 Task: Create a due date automation trigger when advanced on, 2 working days after a card is due add content with a name not starting with resume at 11:00 AM.
Action: Mouse moved to (1047, 76)
Screenshot: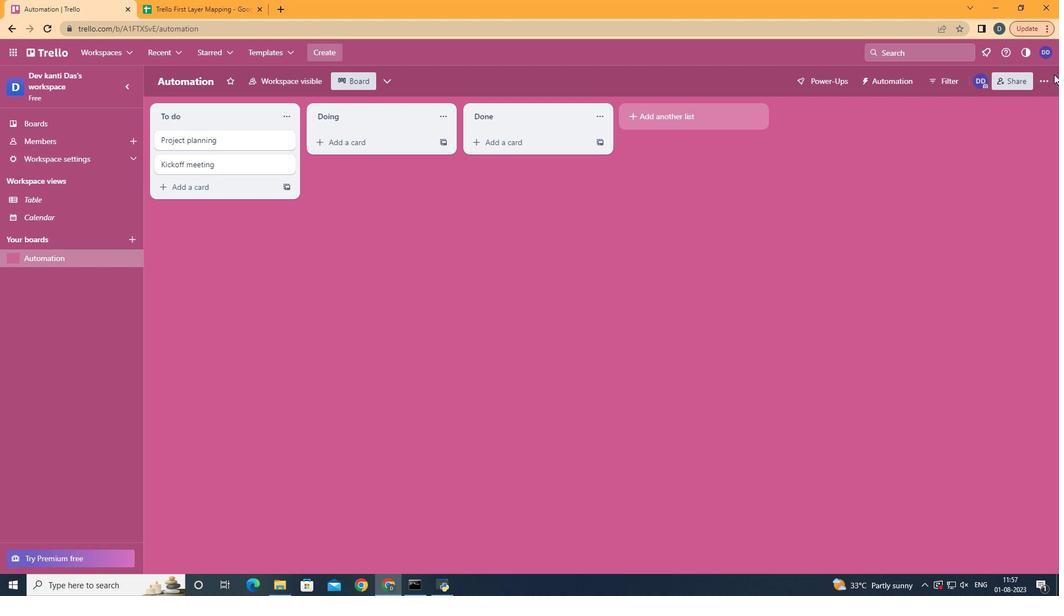 
Action: Mouse pressed left at (1047, 76)
Screenshot: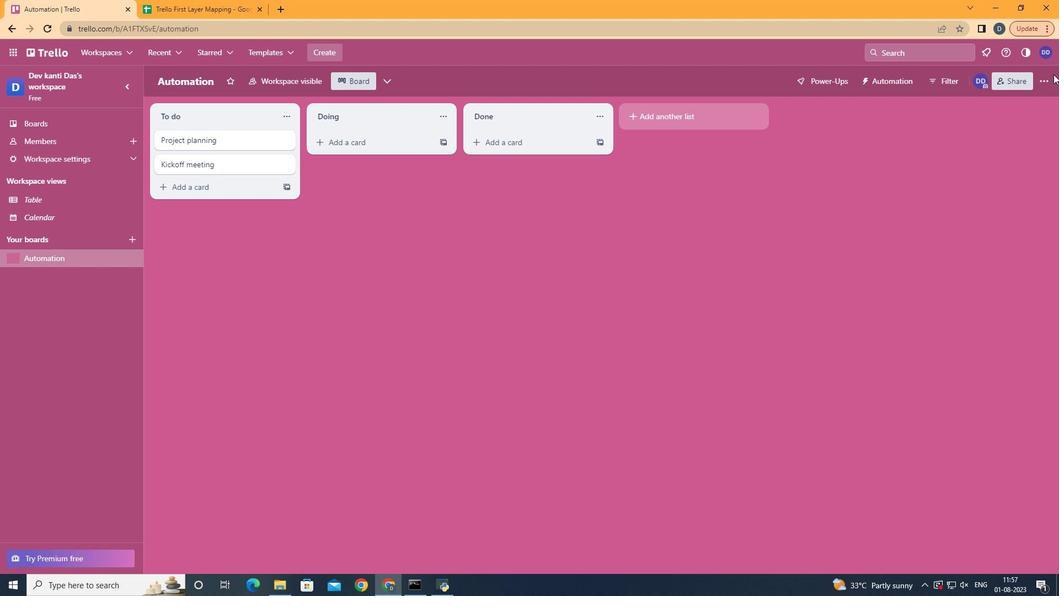 
Action: Mouse moved to (965, 241)
Screenshot: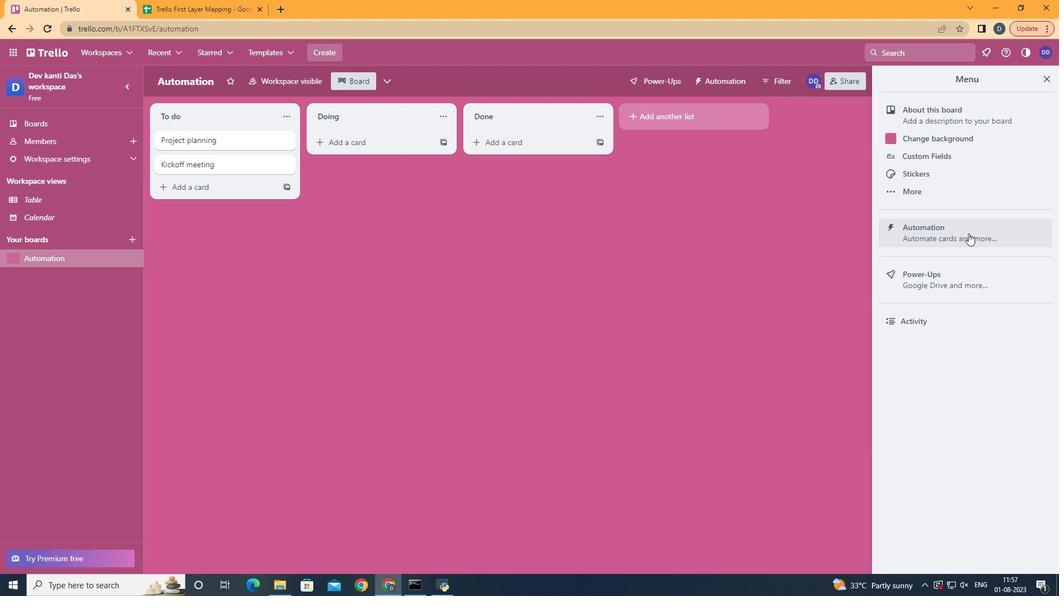 
Action: Mouse pressed left at (965, 241)
Screenshot: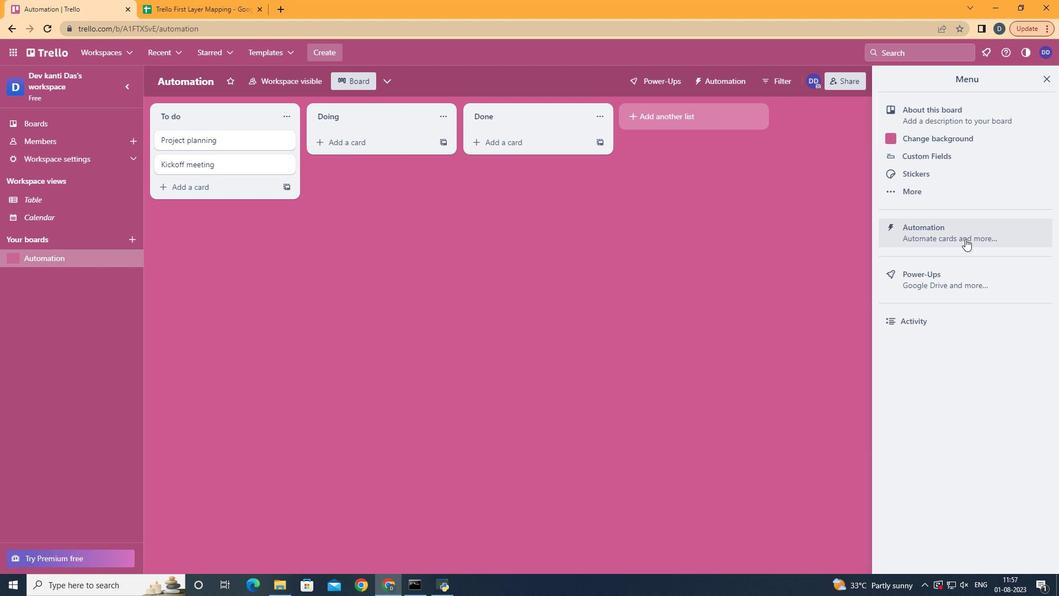 
Action: Mouse moved to (215, 224)
Screenshot: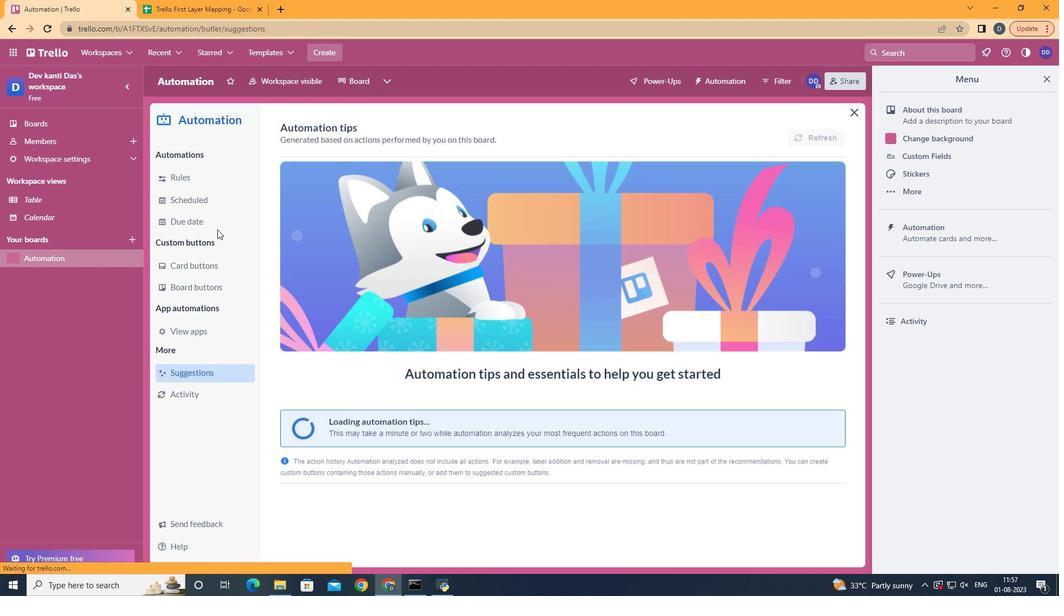 
Action: Mouse pressed left at (215, 224)
Screenshot: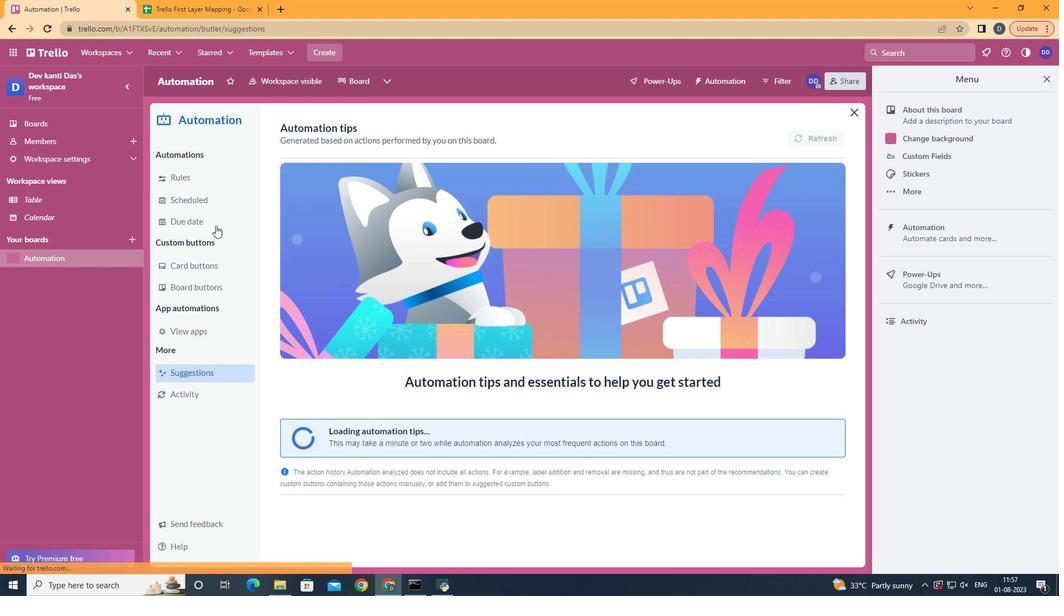 
Action: Mouse moved to (777, 143)
Screenshot: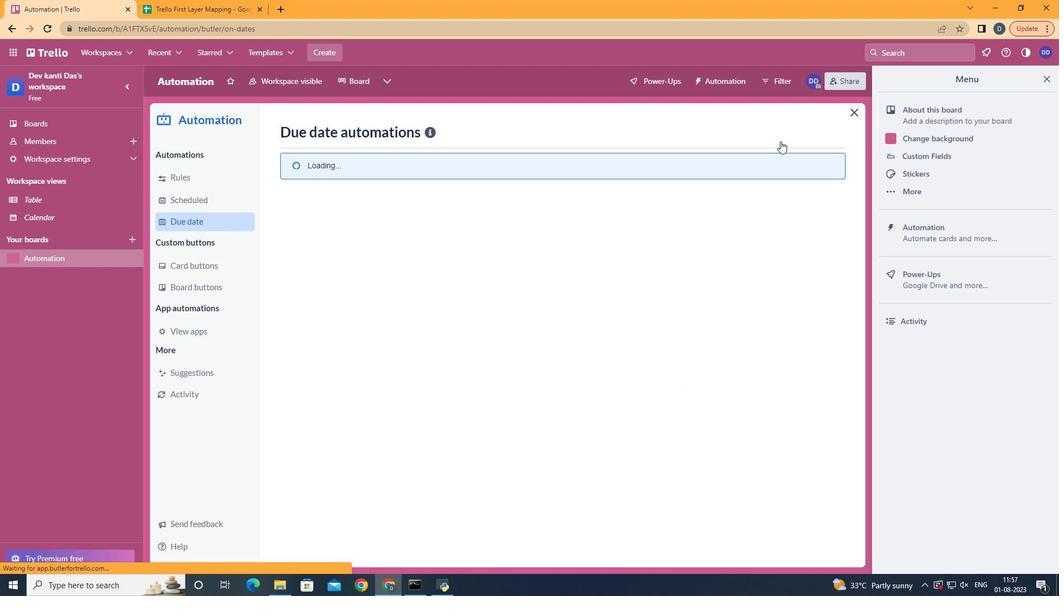 
Action: Mouse pressed left at (777, 143)
Screenshot: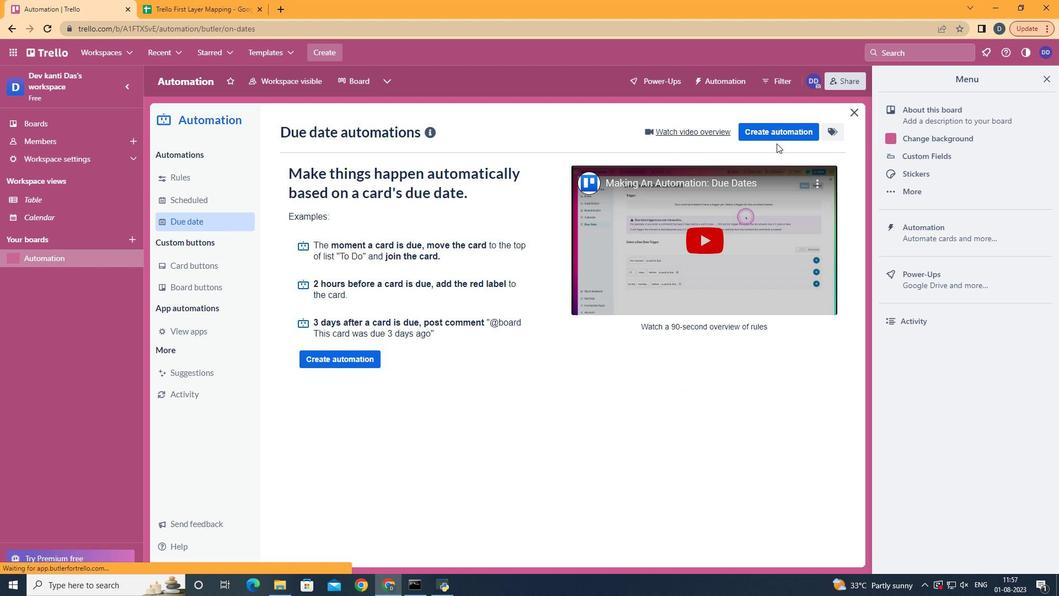 
Action: Mouse moved to (777, 136)
Screenshot: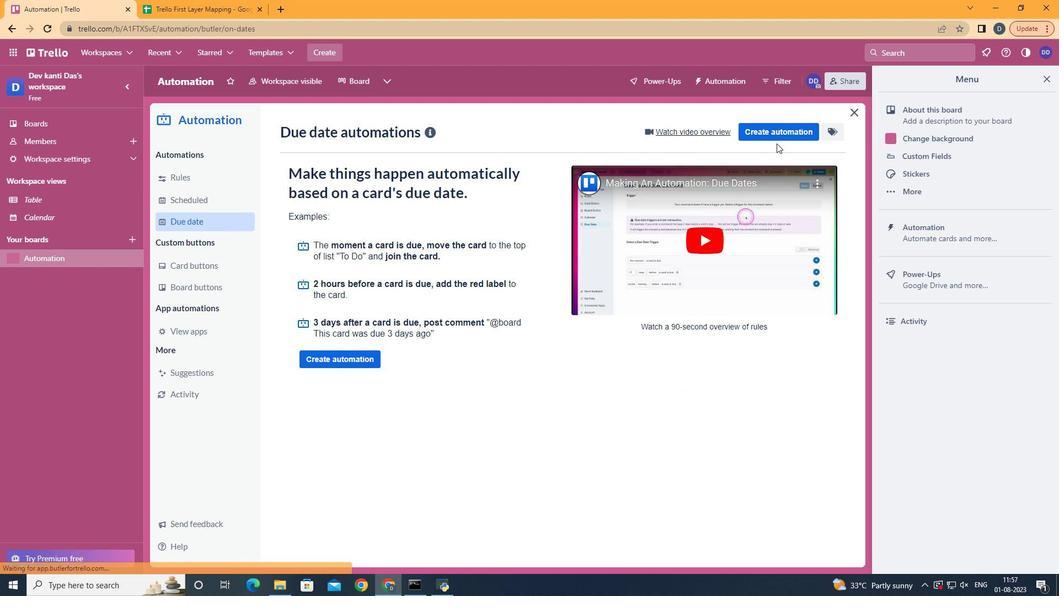 
Action: Mouse pressed left at (777, 136)
Screenshot: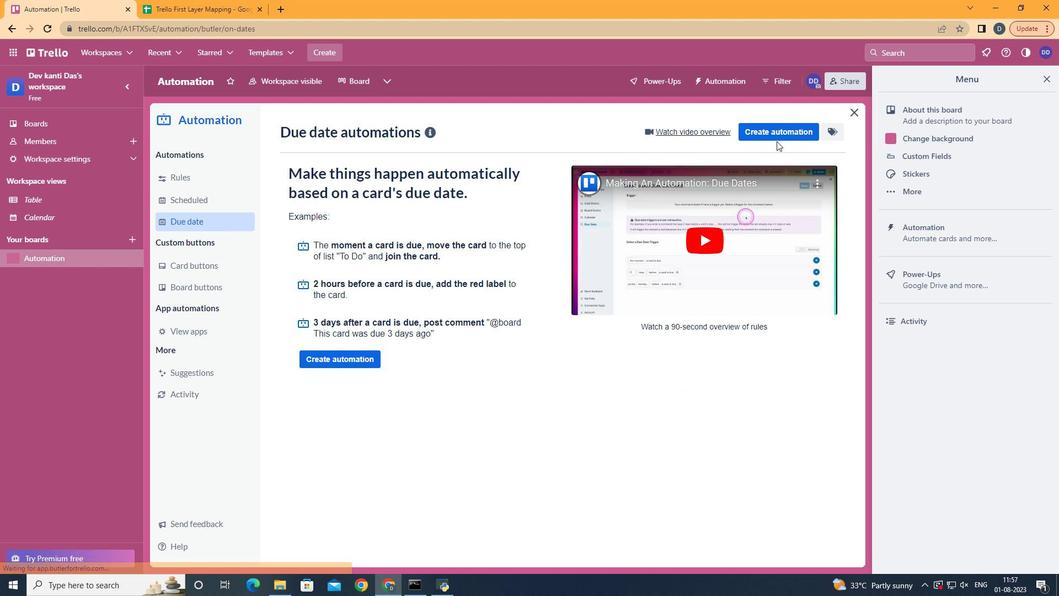 
Action: Mouse moved to (567, 235)
Screenshot: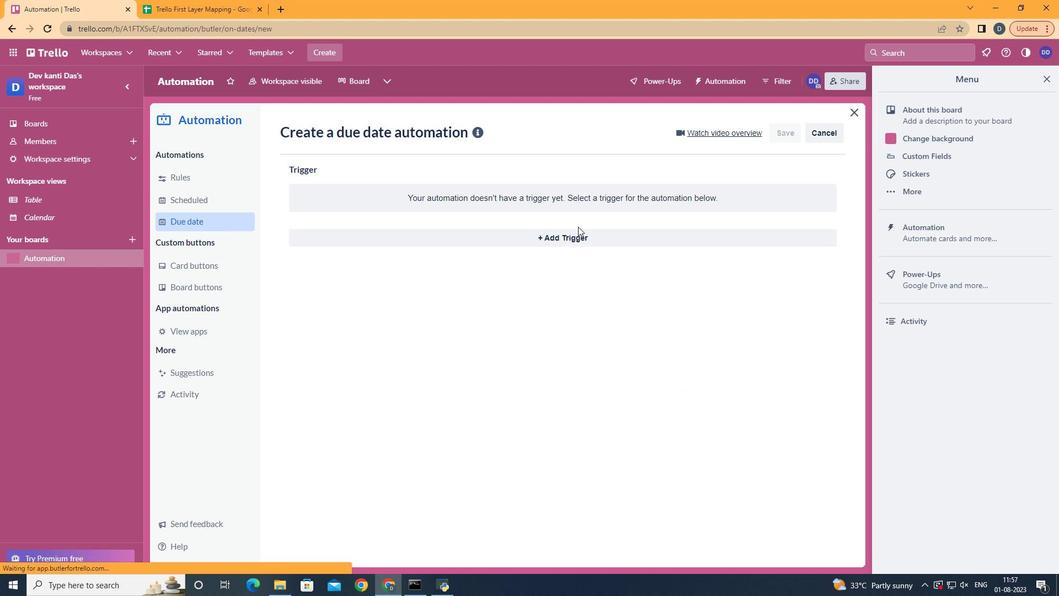 
Action: Mouse pressed left at (567, 235)
Screenshot: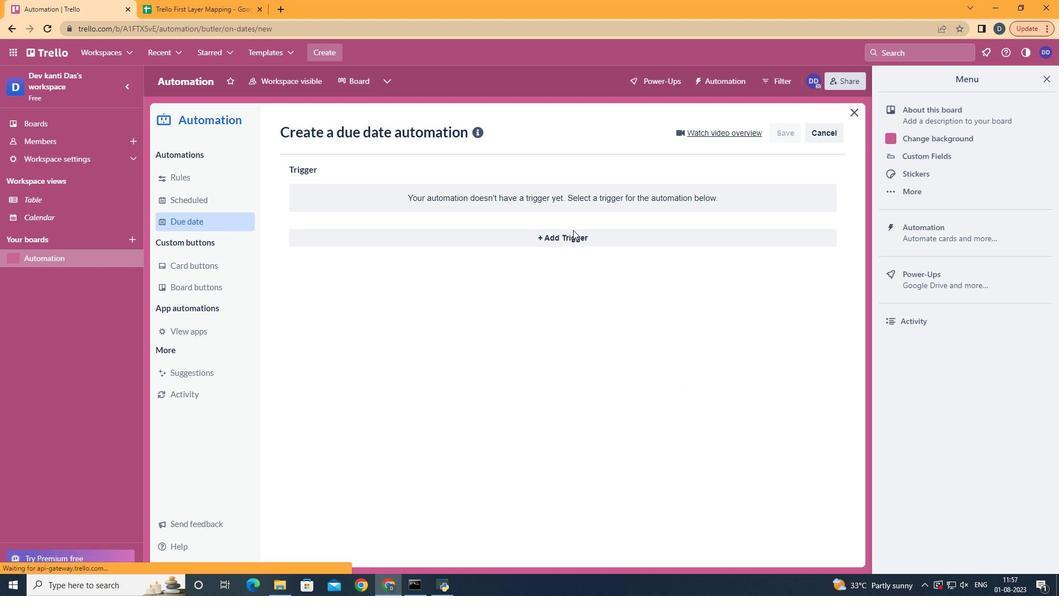 
Action: Mouse moved to (352, 446)
Screenshot: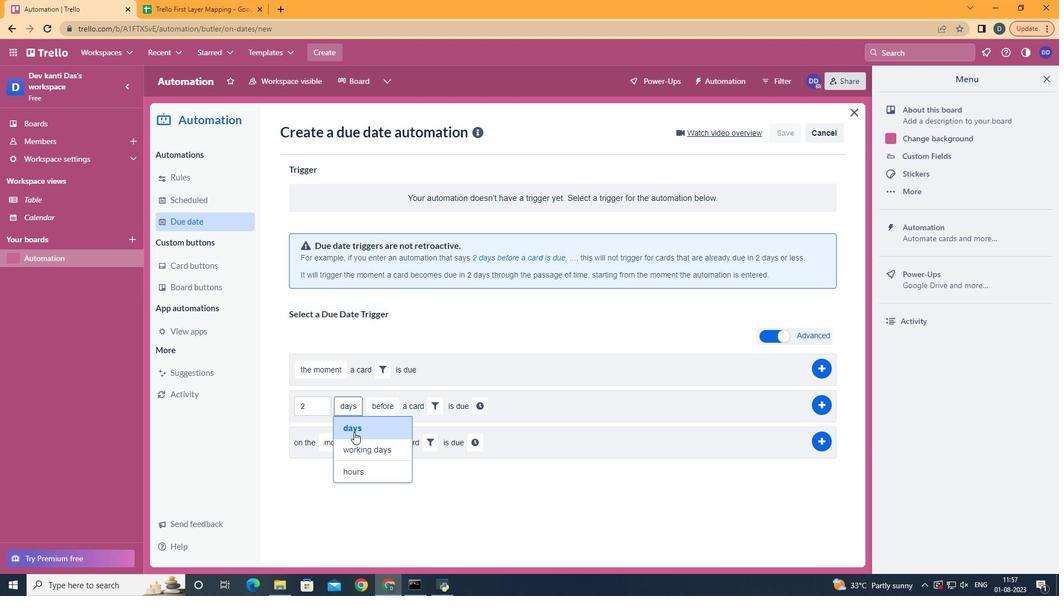 
Action: Mouse pressed left at (352, 446)
Screenshot: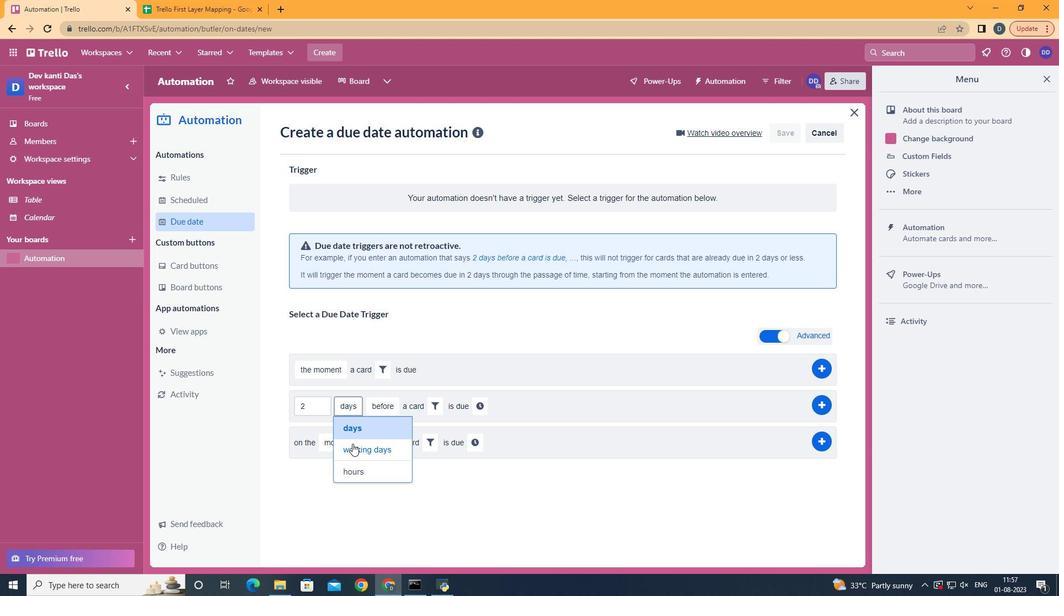 
Action: Mouse moved to (415, 444)
Screenshot: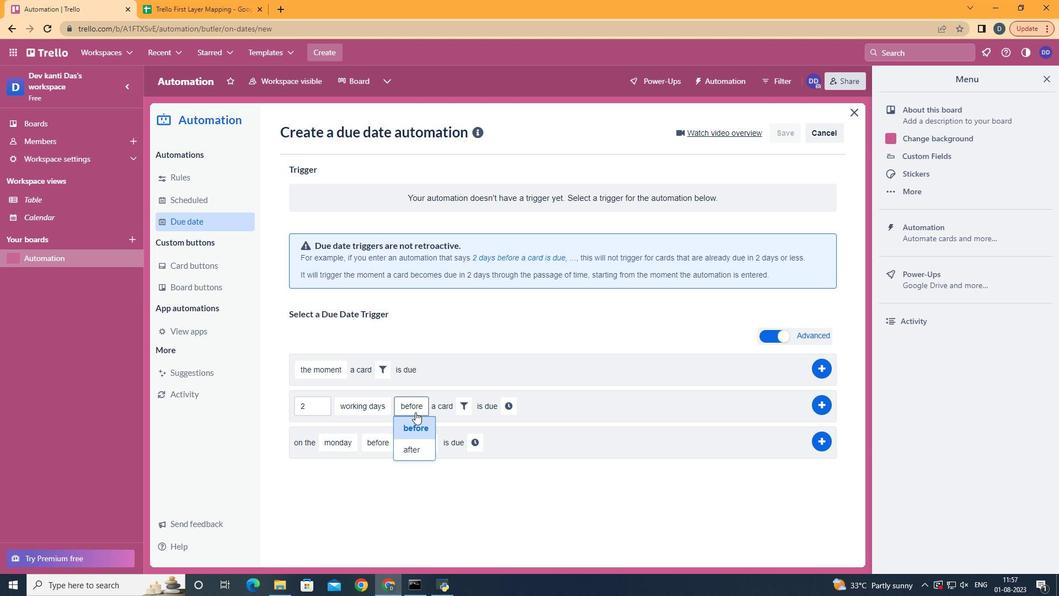 
Action: Mouse pressed left at (415, 444)
Screenshot: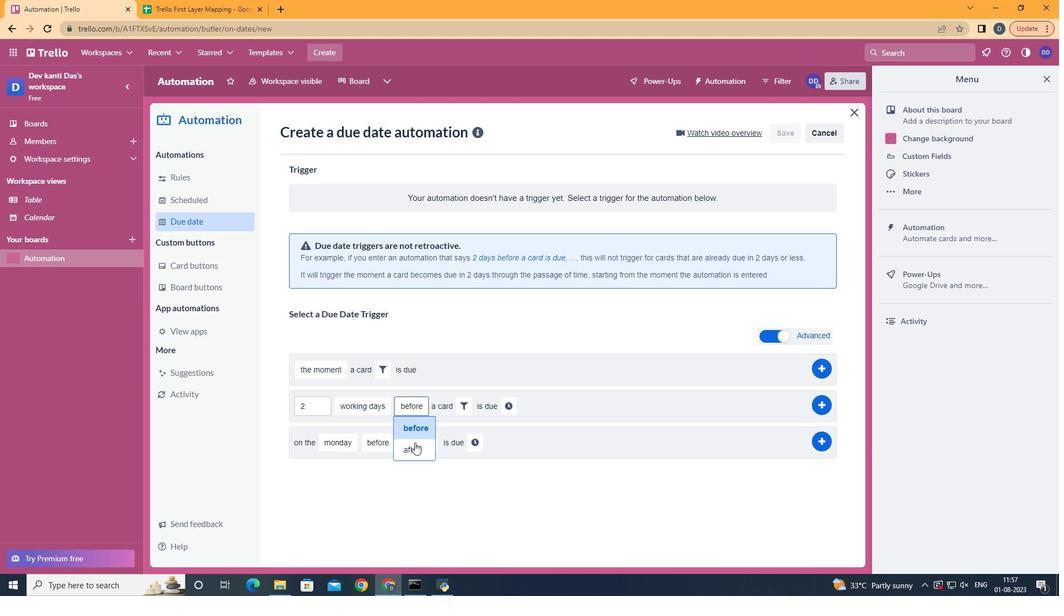 
Action: Mouse moved to (450, 408)
Screenshot: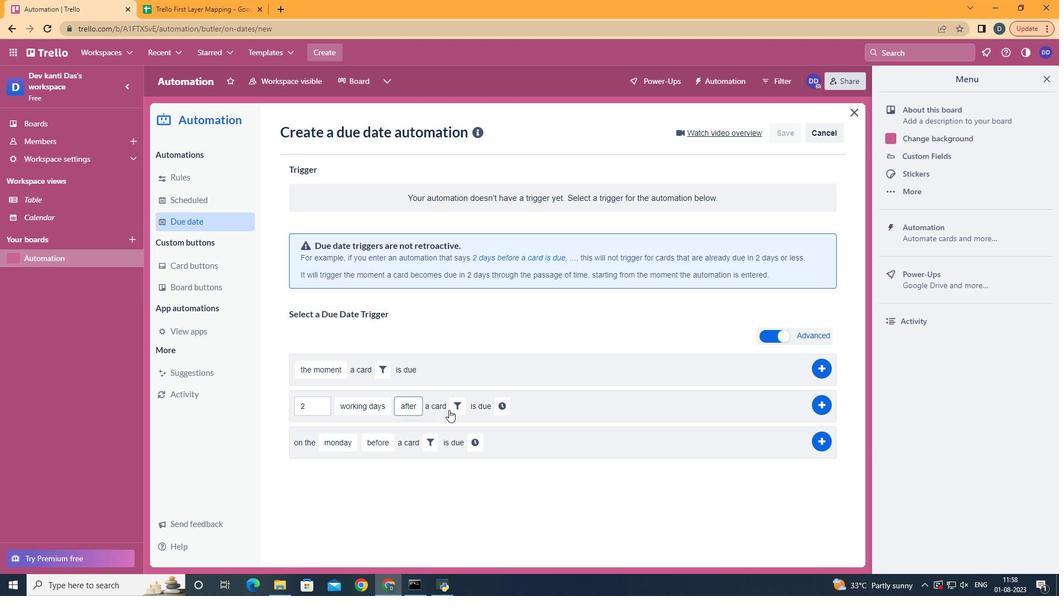 
Action: Mouse pressed left at (450, 408)
Screenshot: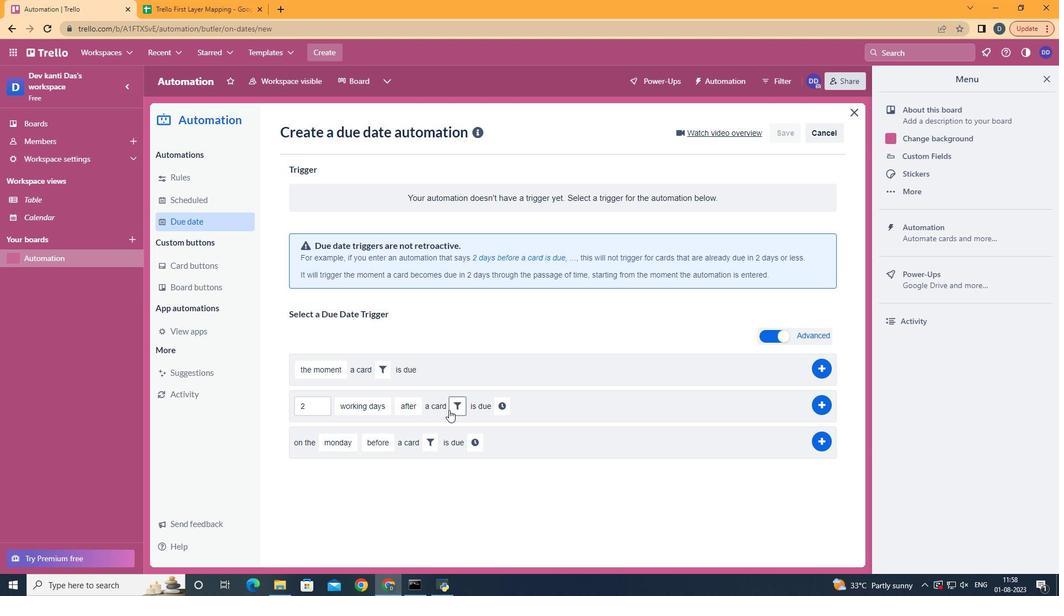 
Action: Mouse moved to (595, 436)
Screenshot: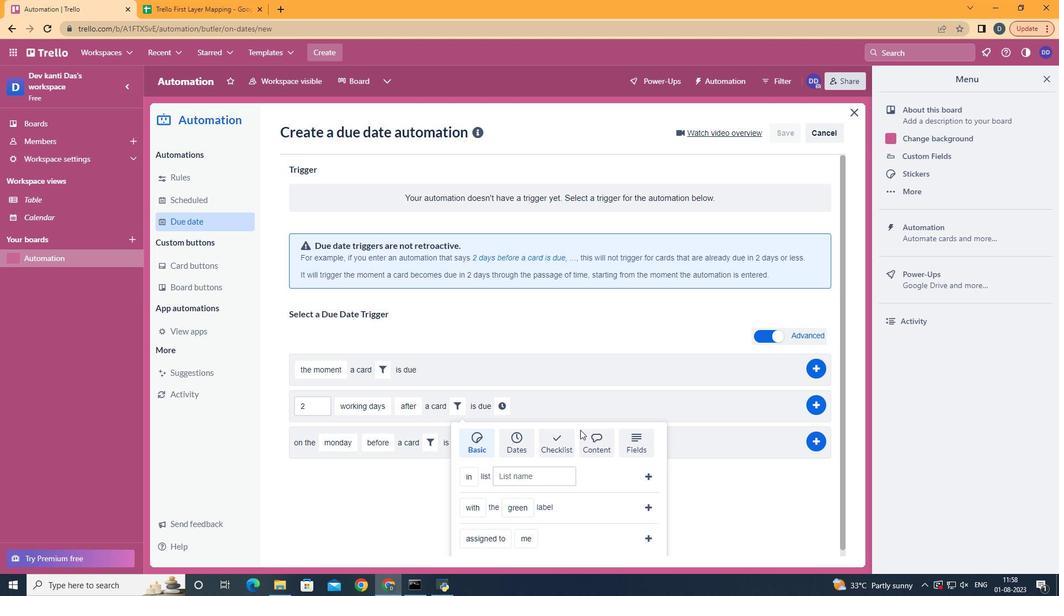 
Action: Mouse pressed left at (595, 436)
Screenshot: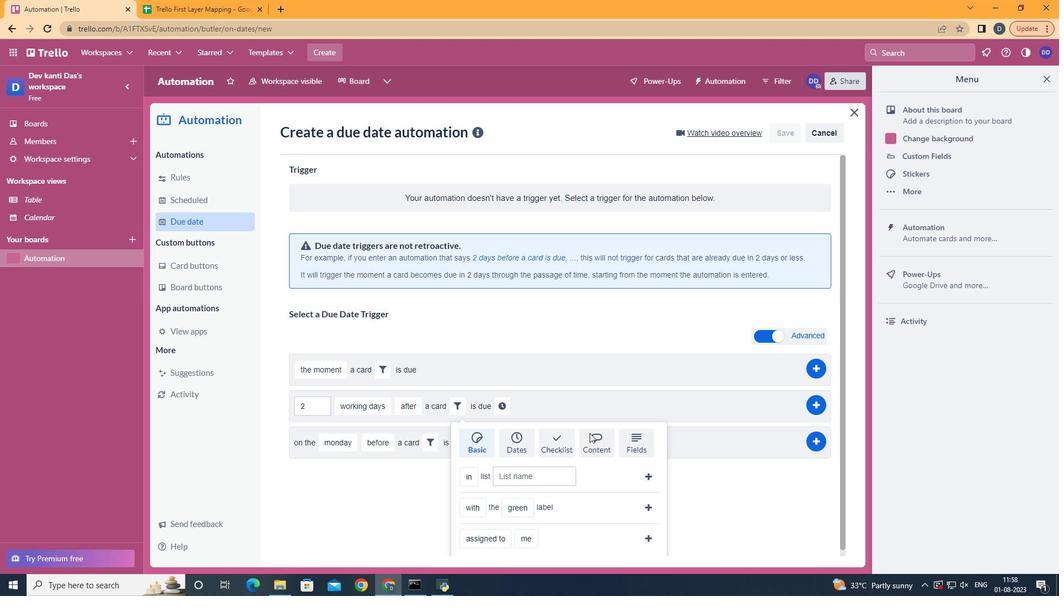 
Action: Mouse scrolled (595, 435) with delta (0, 0)
Screenshot: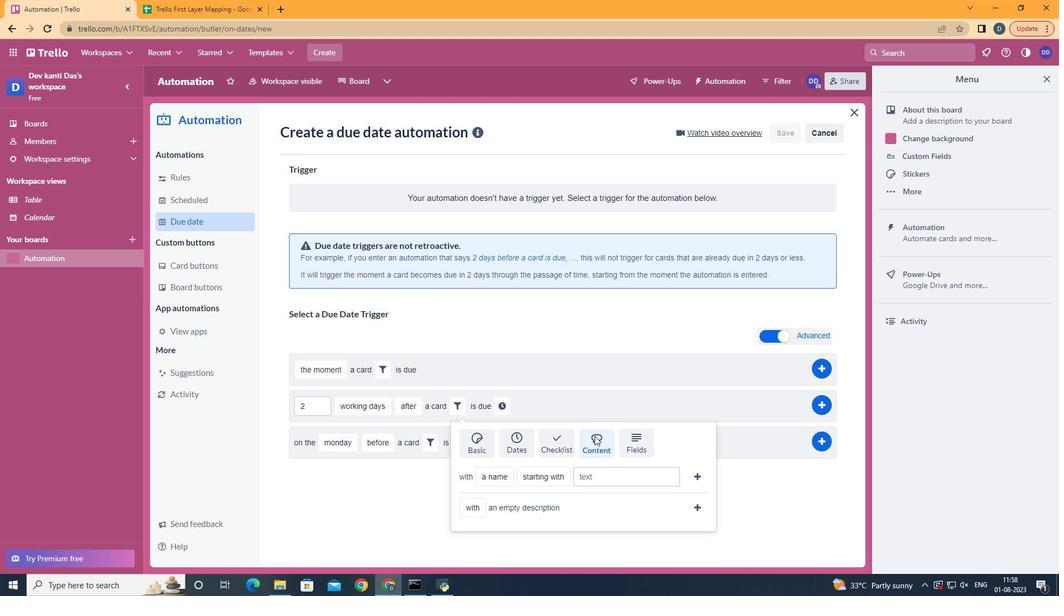 
Action: Mouse scrolled (595, 435) with delta (0, 0)
Screenshot: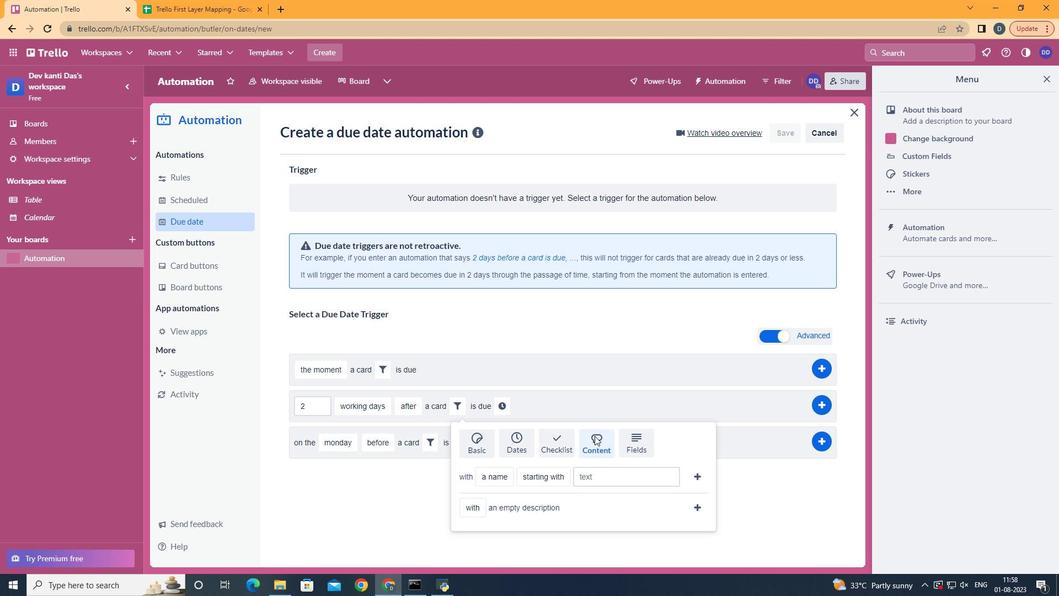 
Action: Mouse scrolled (595, 435) with delta (0, 0)
Screenshot: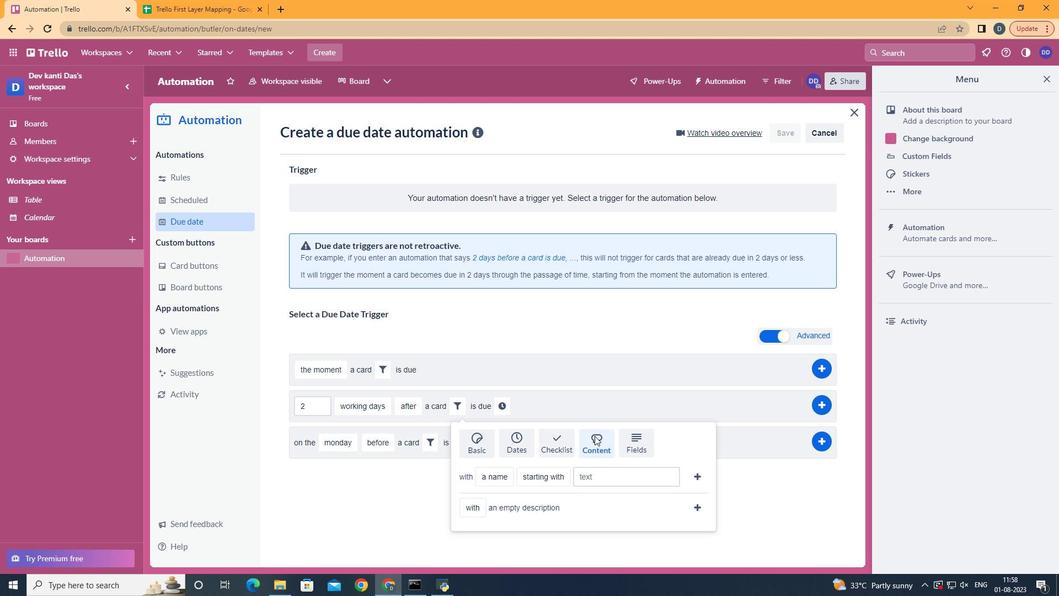 
Action: Mouse scrolled (595, 435) with delta (0, 0)
Screenshot: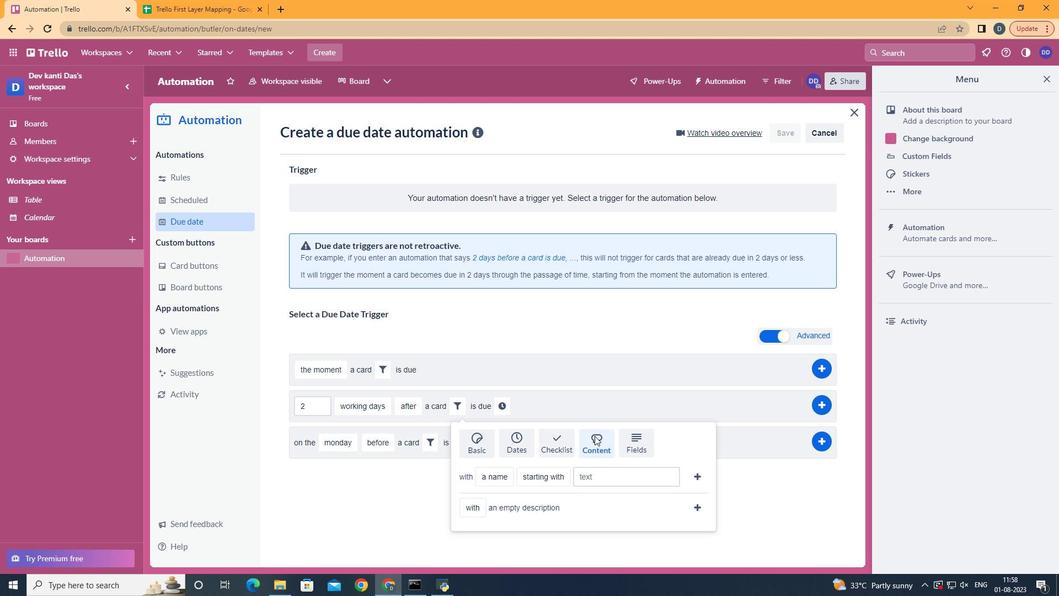
Action: Mouse moved to (505, 495)
Screenshot: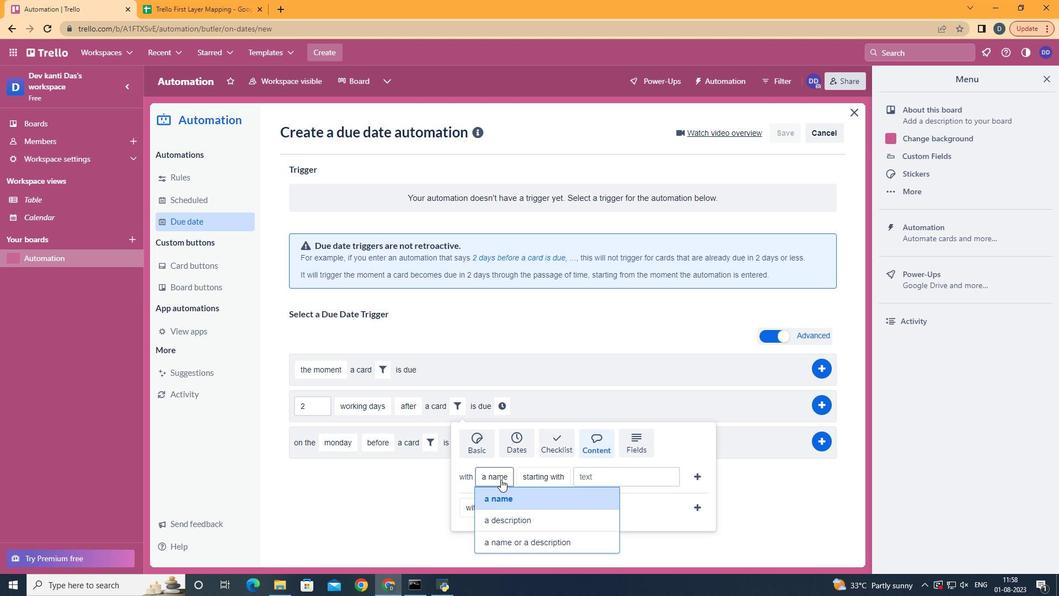 
Action: Mouse pressed left at (505, 495)
Screenshot: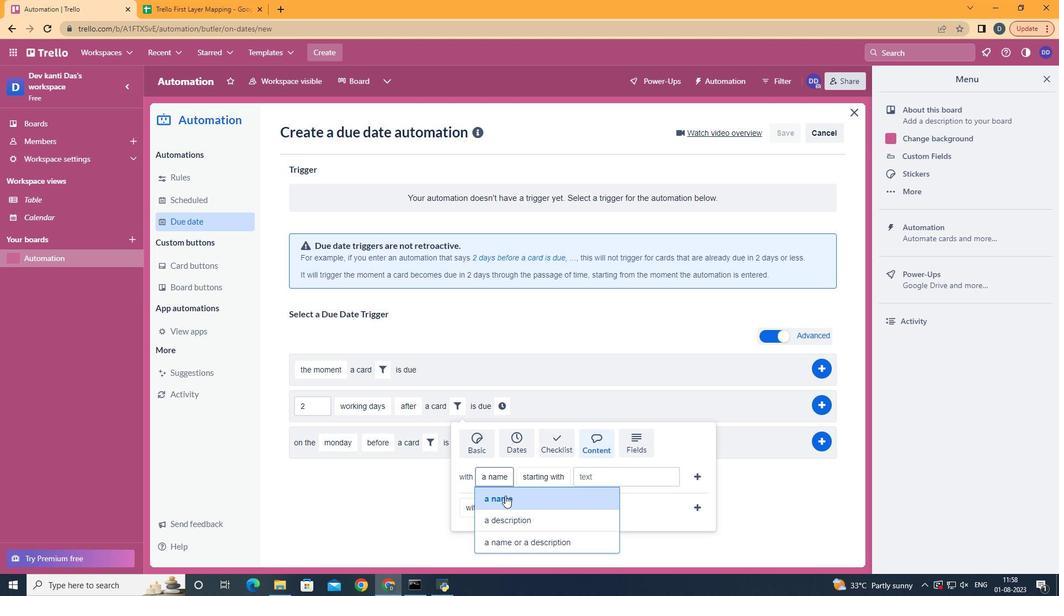 
Action: Mouse moved to (561, 405)
Screenshot: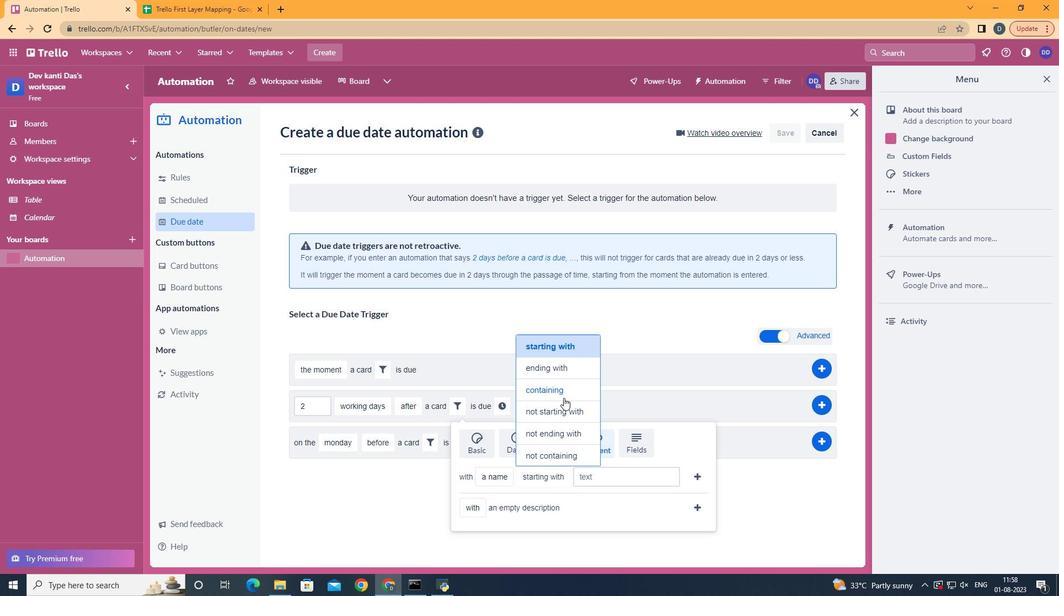 
Action: Mouse pressed left at (561, 405)
Screenshot: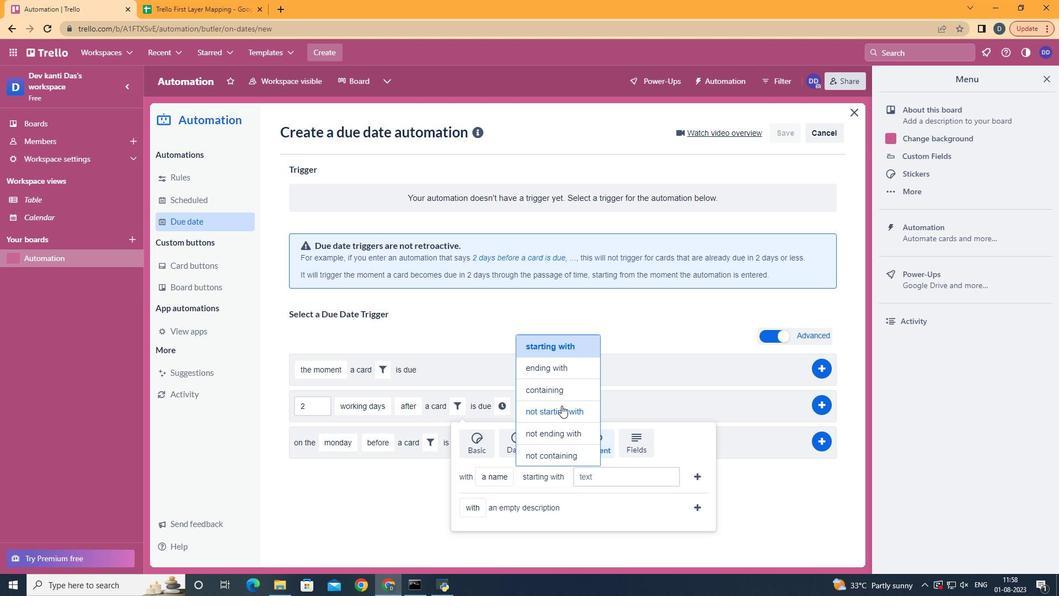 
Action: Mouse moved to (618, 466)
Screenshot: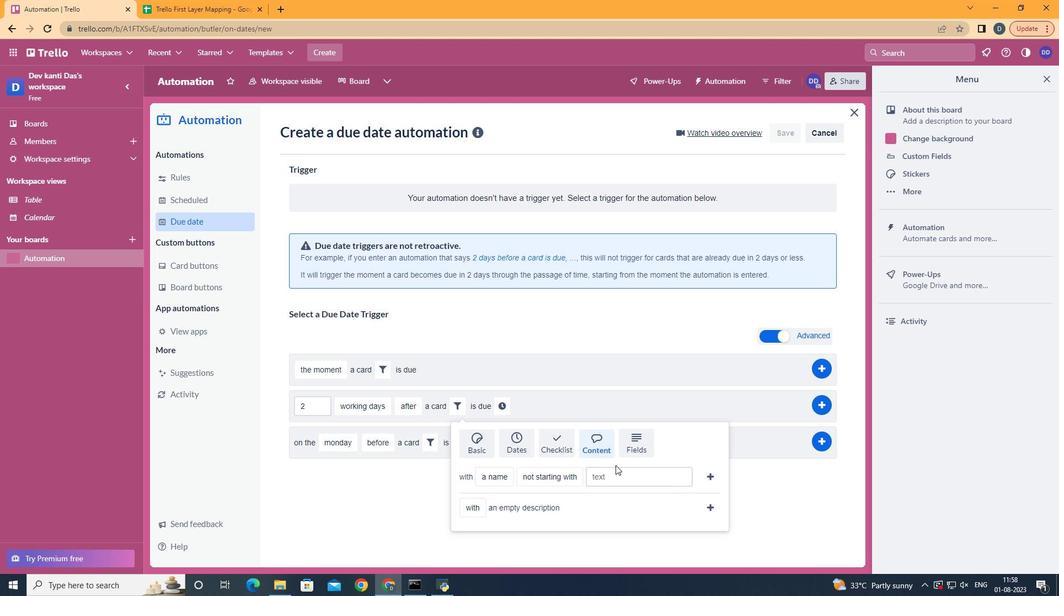 
Action: Mouse pressed left at (618, 466)
Screenshot: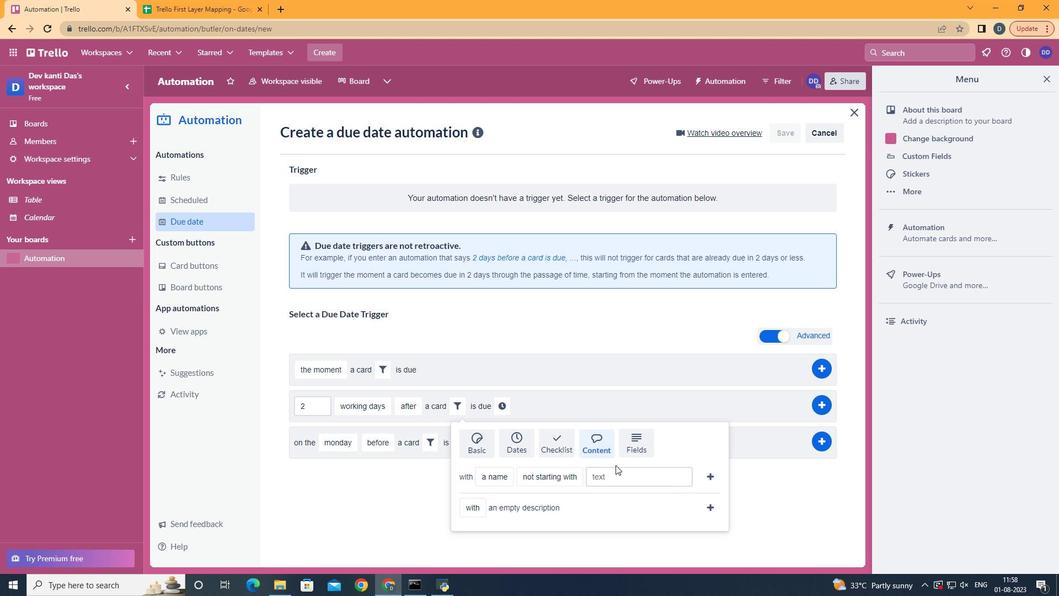 
Action: Mouse moved to (619, 466)
Screenshot: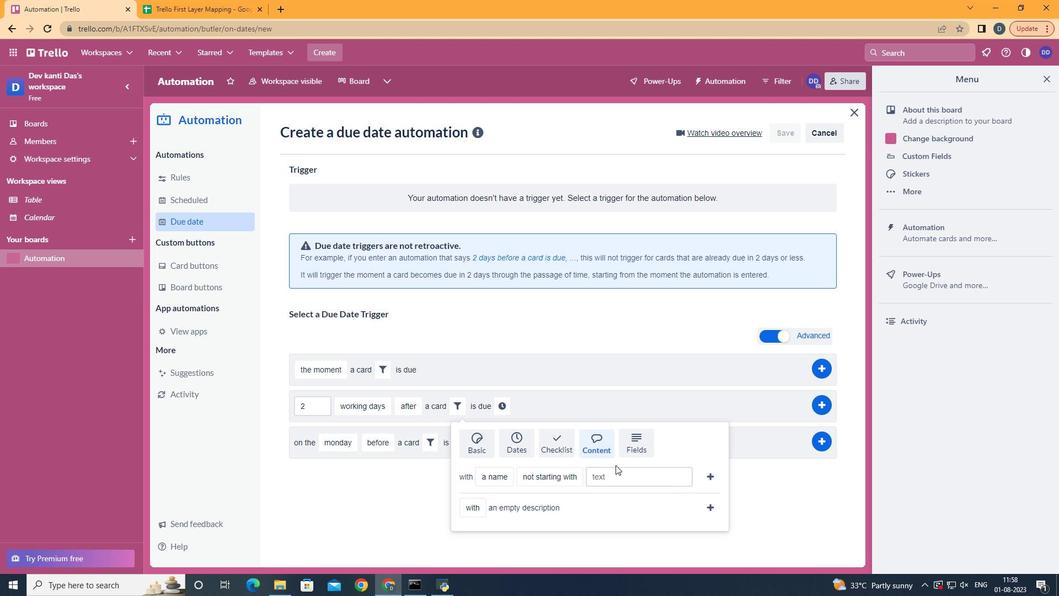 
Action: Key pressed re
Screenshot: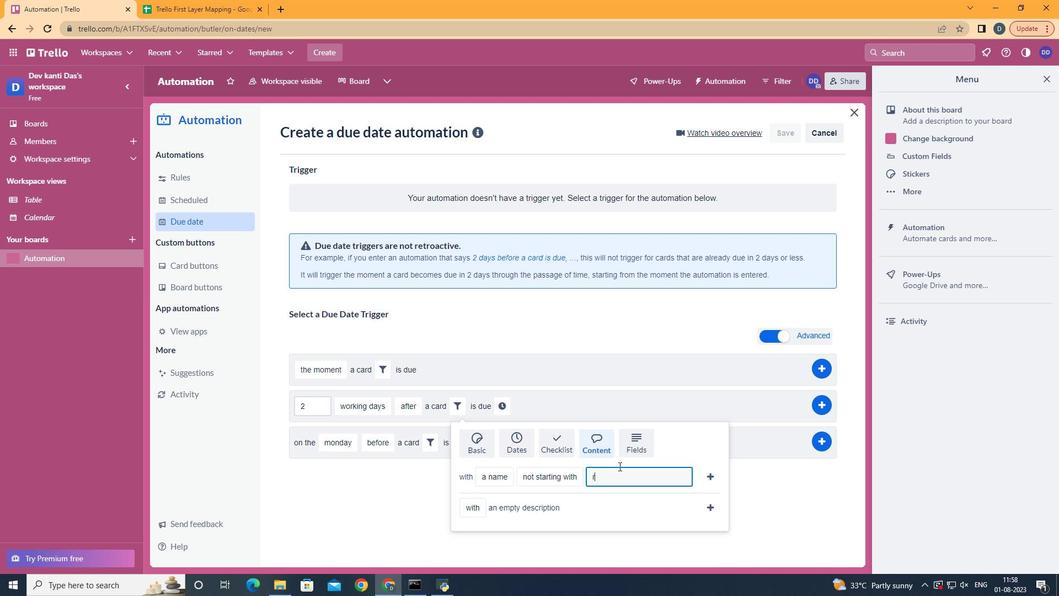 
Action: Mouse moved to (619, 466)
Screenshot: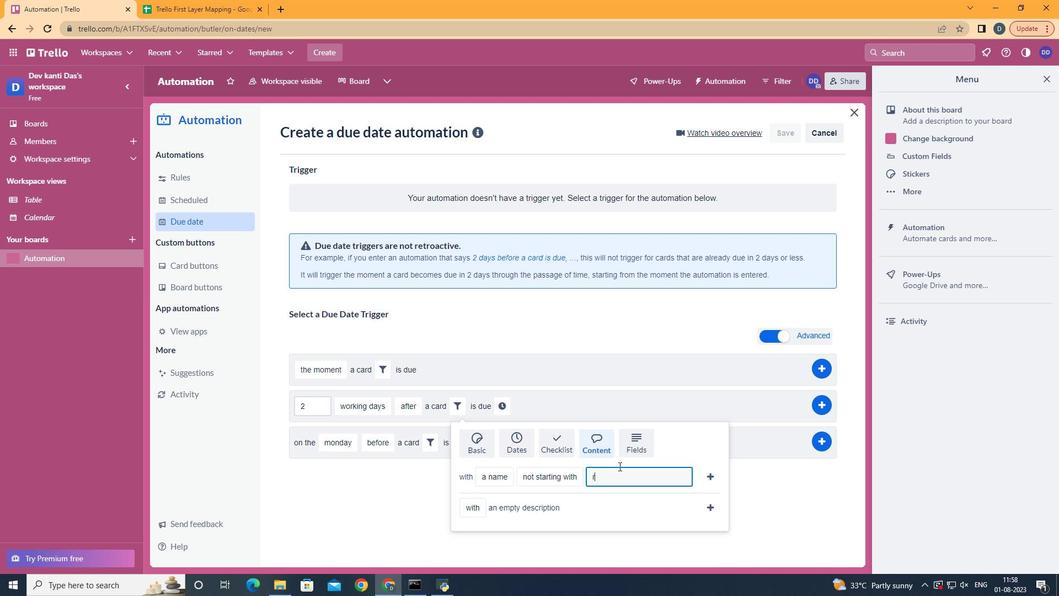
Action: Key pressed sume
Screenshot: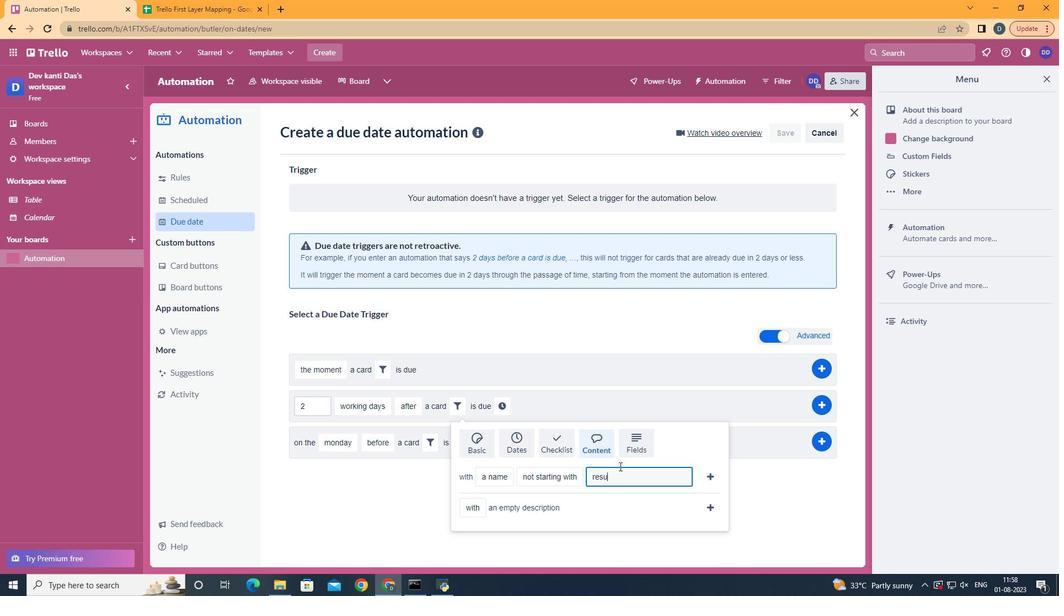 
Action: Mouse moved to (714, 473)
Screenshot: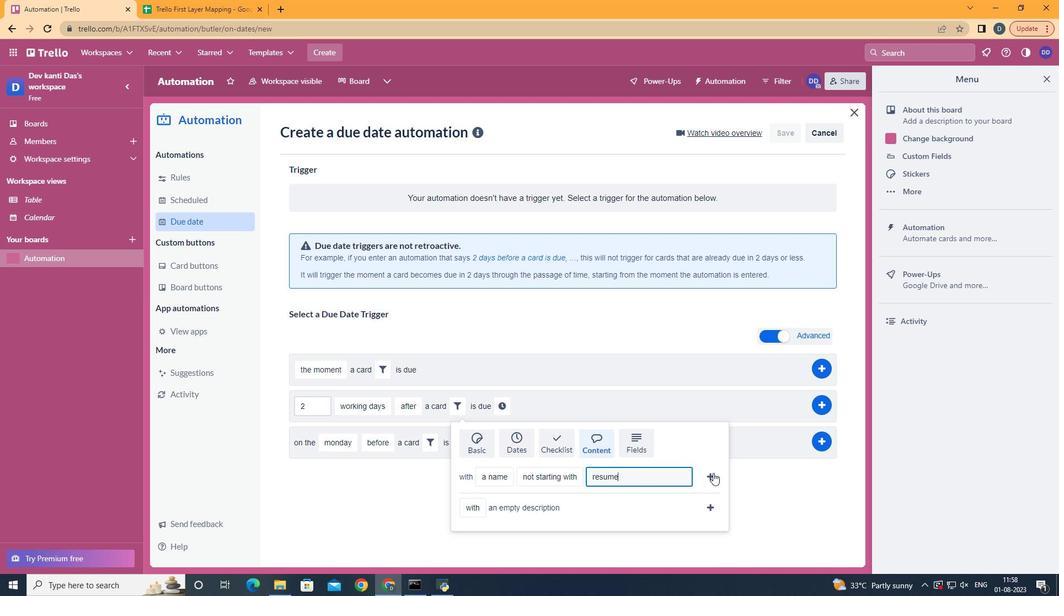 
Action: Mouse pressed left at (714, 473)
Screenshot: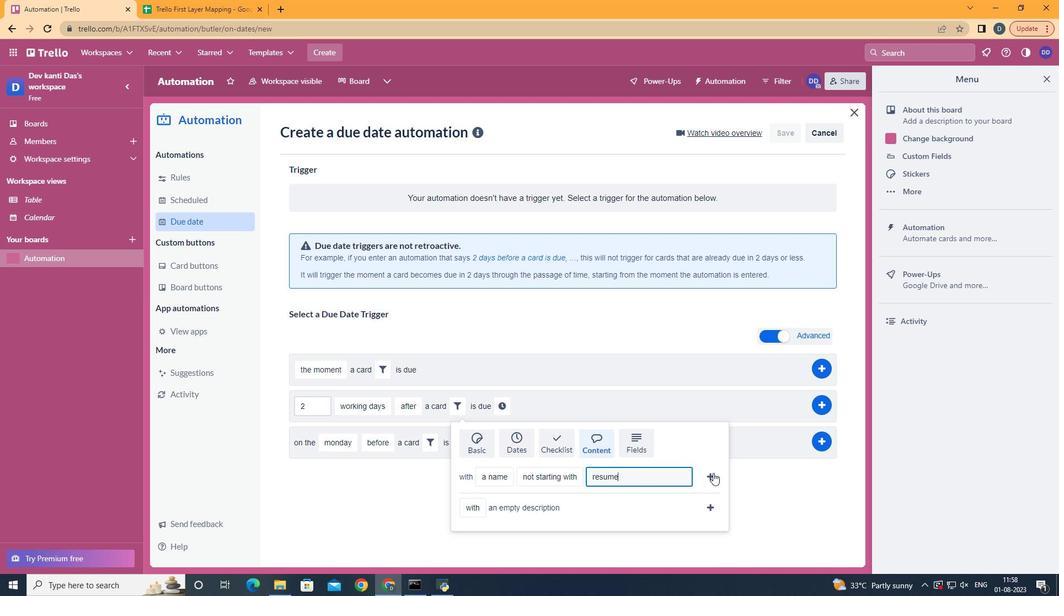 
Action: Mouse moved to (665, 407)
Screenshot: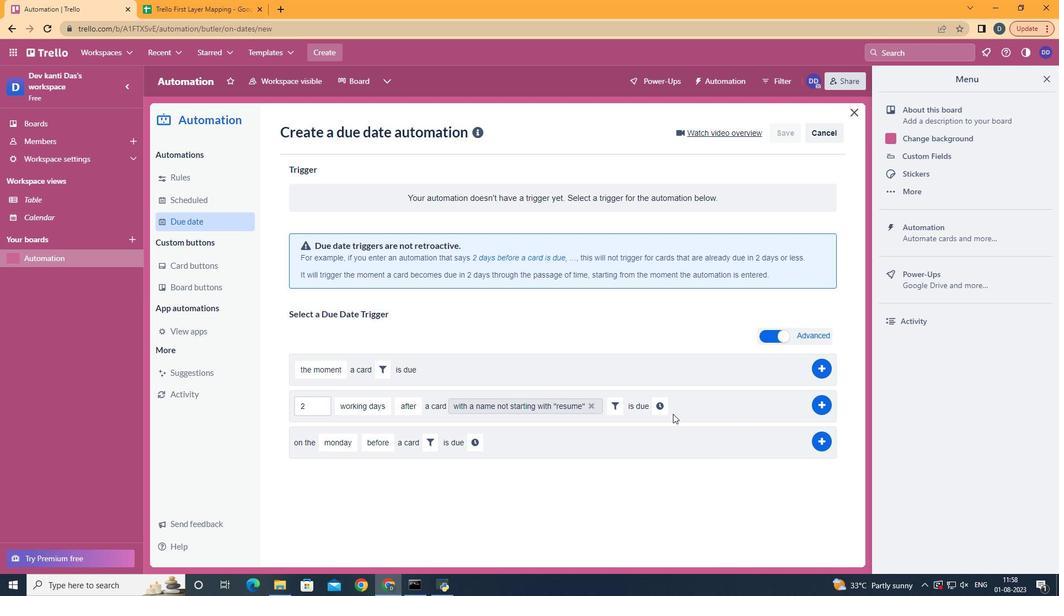 
Action: Mouse pressed left at (665, 407)
Screenshot: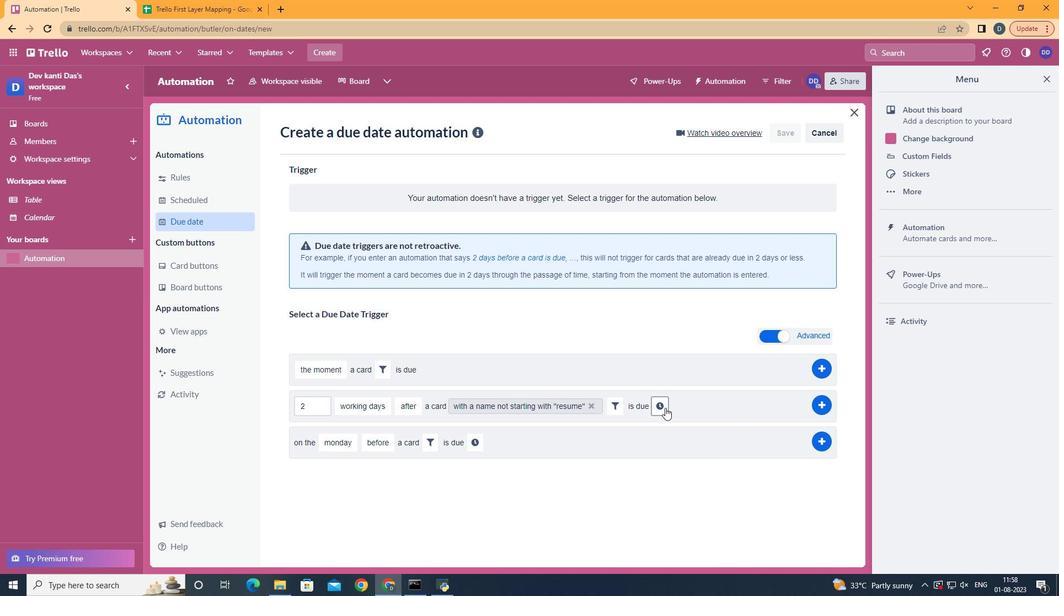 
Action: Mouse moved to (692, 413)
Screenshot: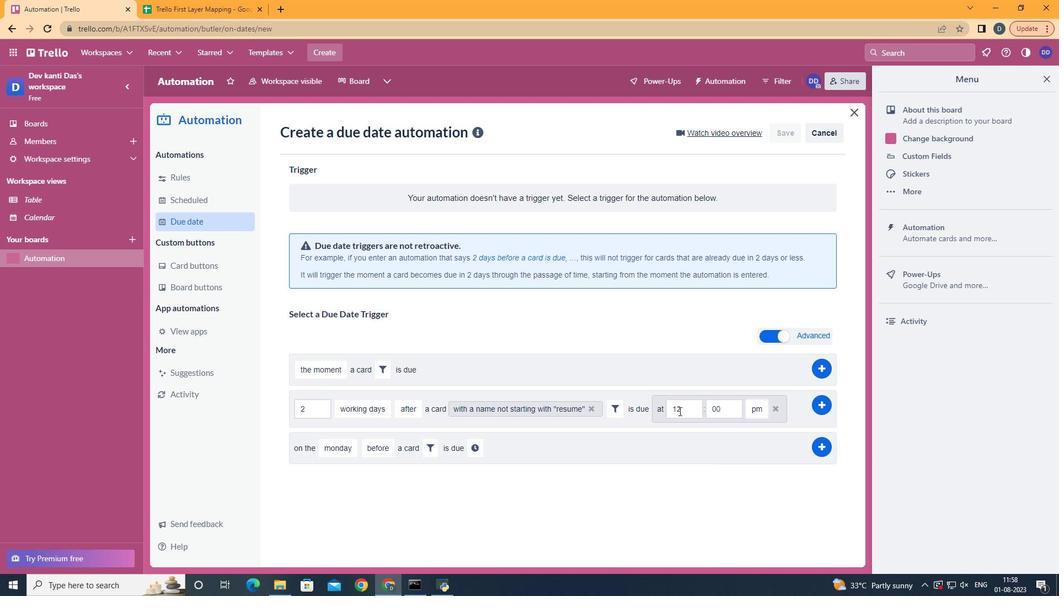 
Action: Mouse pressed left at (692, 413)
Screenshot: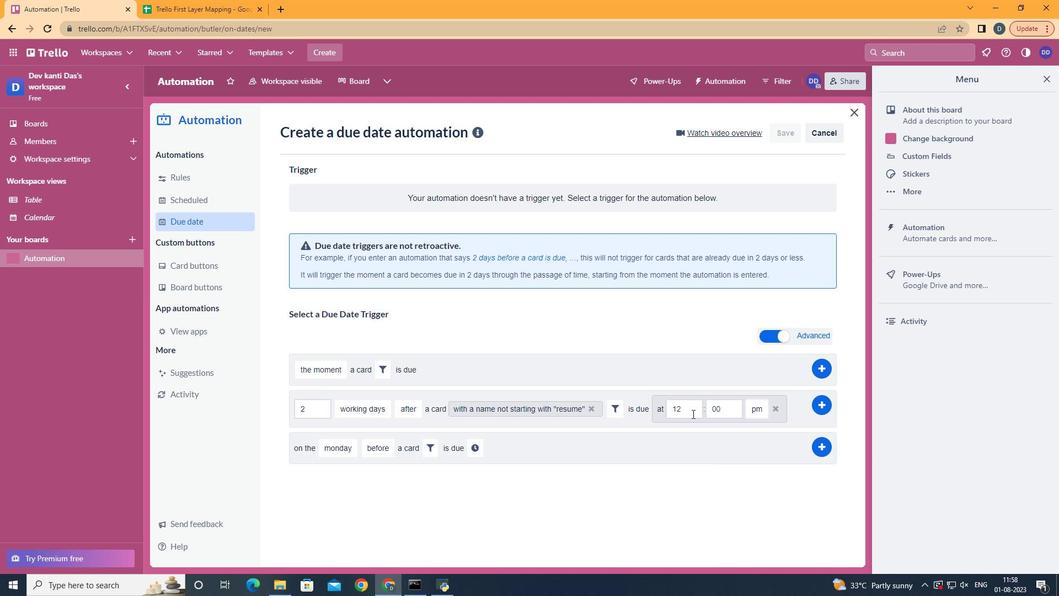 
Action: Key pressed <Key.backspace>1
Screenshot: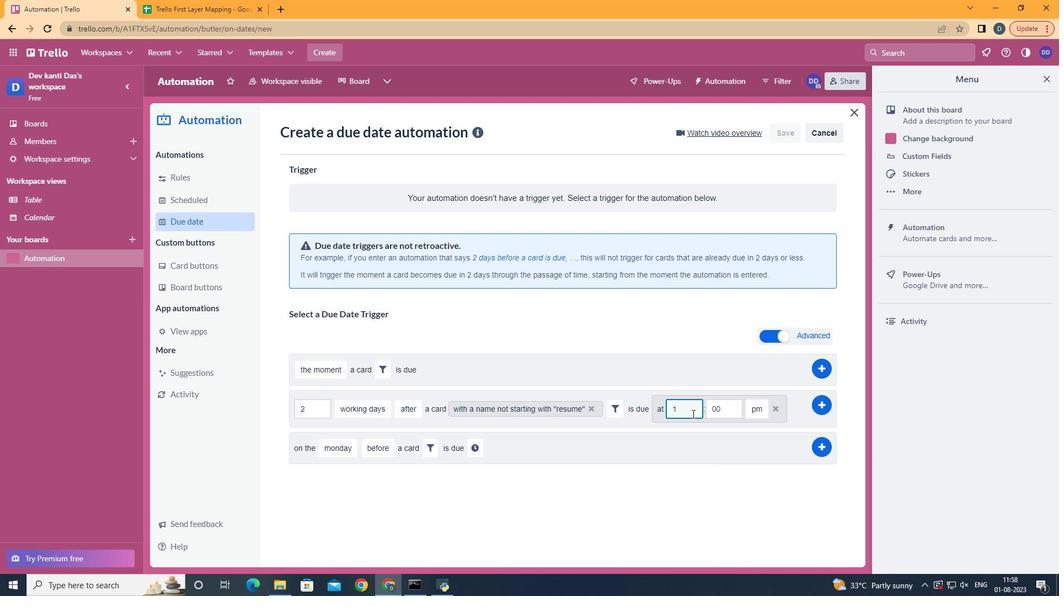 
Action: Mouse moved to (758, 423)
Screenshot: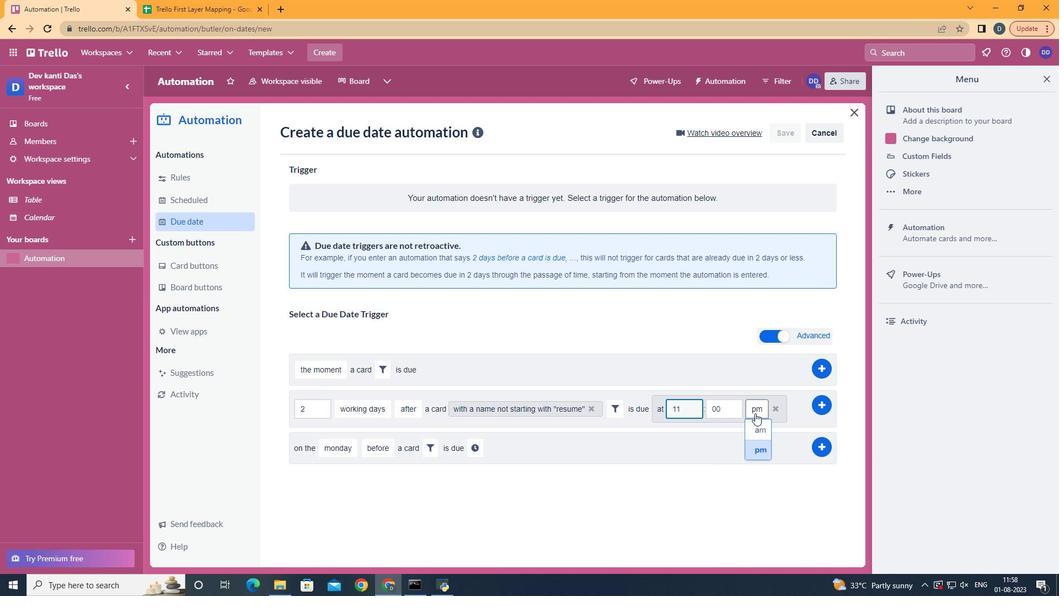 
Action: Mouse pressed left at (758, 423)
Screenshot: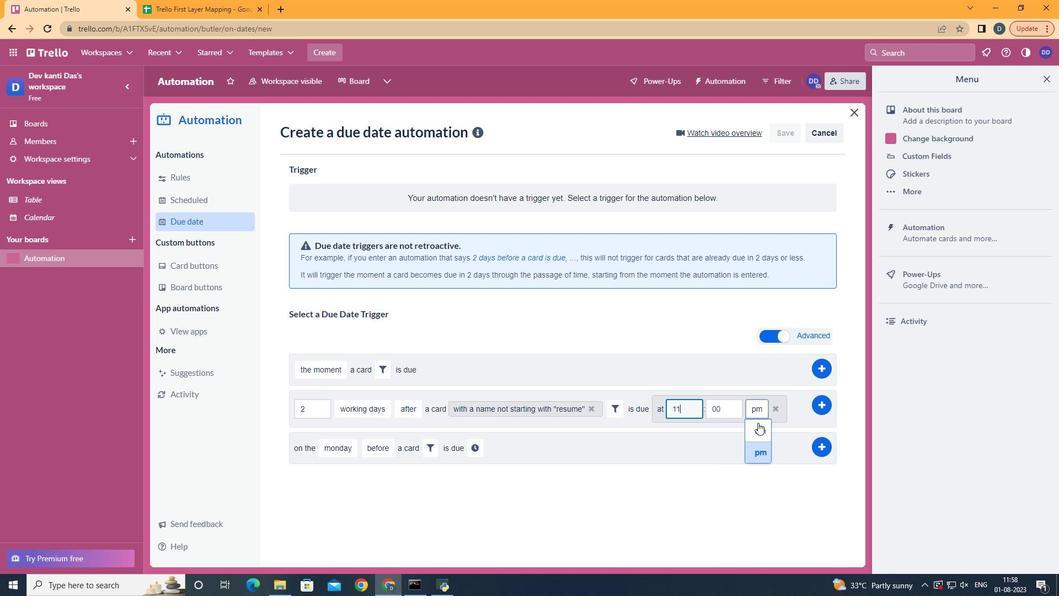 
Action: Mouse moved to (829, 404)
Screenshot: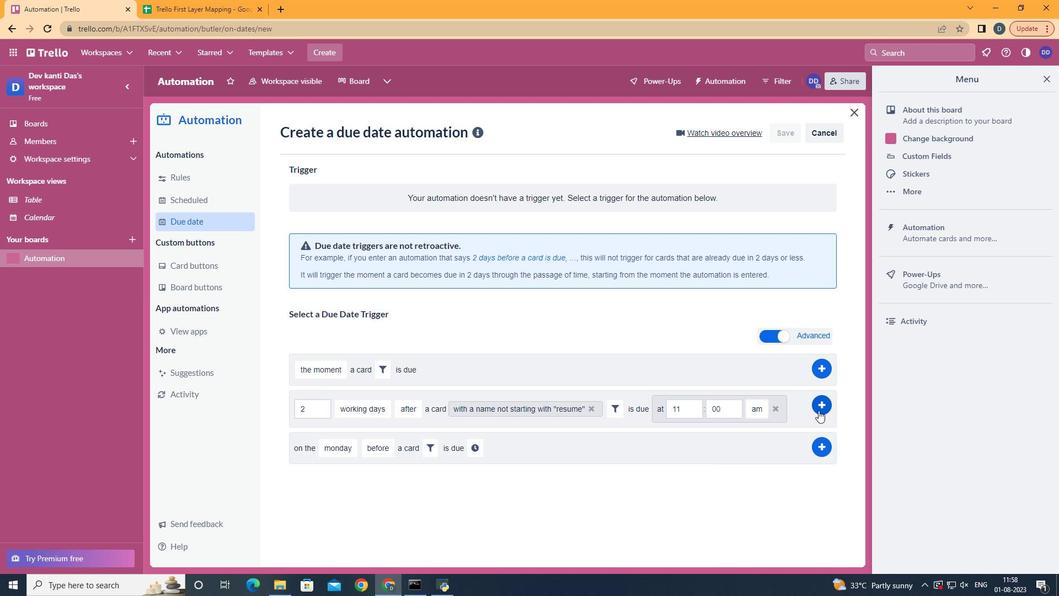 
Action: Mouse pressed left at (829, 404)
Screenshot: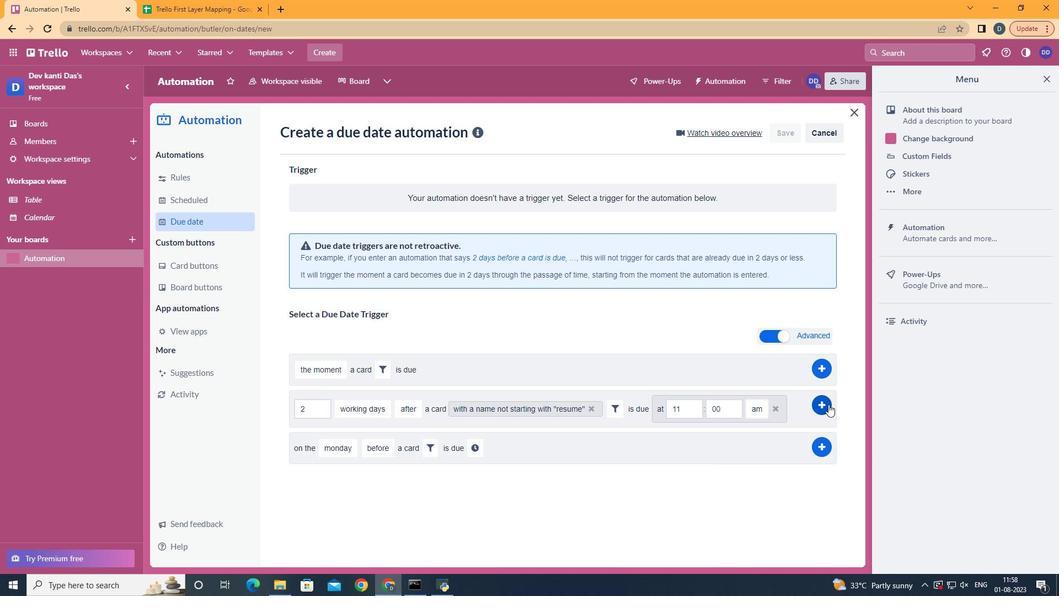 
Action: Mouse moved to (484, 248)
Screenshot: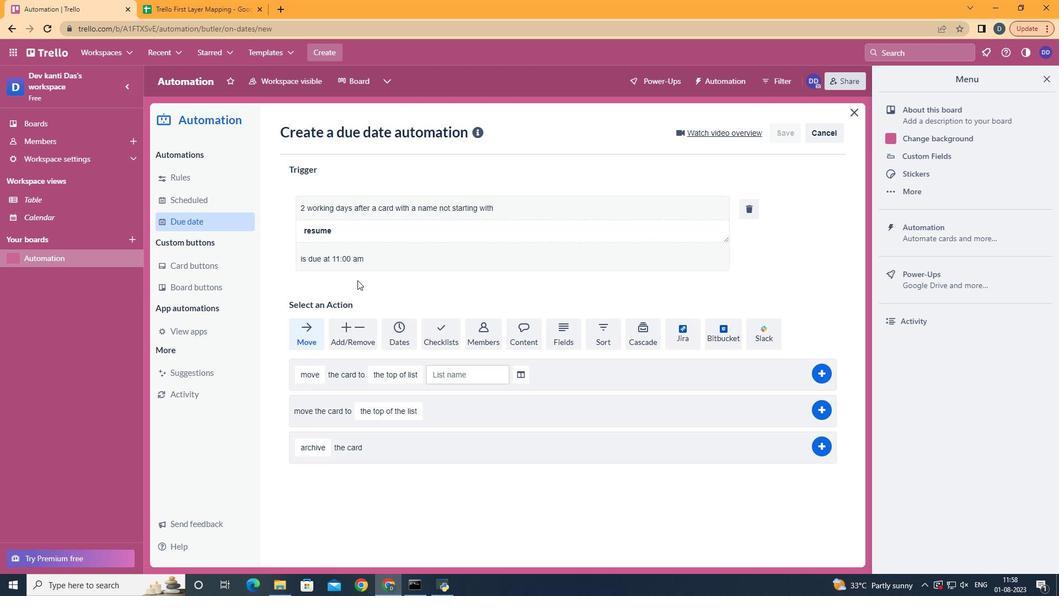 
